 Task: In the Contact  Scarlett_Lewis@queenszoo.com, schedule and save the meeting with title: 'Collaborative Discussion', Select date: '12 August, 2023', select start time: 10:30:AM. Add location on call (415) 123-4589 with meeting description: For further discussion on products, kindly join the meeting.. Logged in from softage.4@softage.net
Action: Mouse moved to (51, 51)
Screenshot: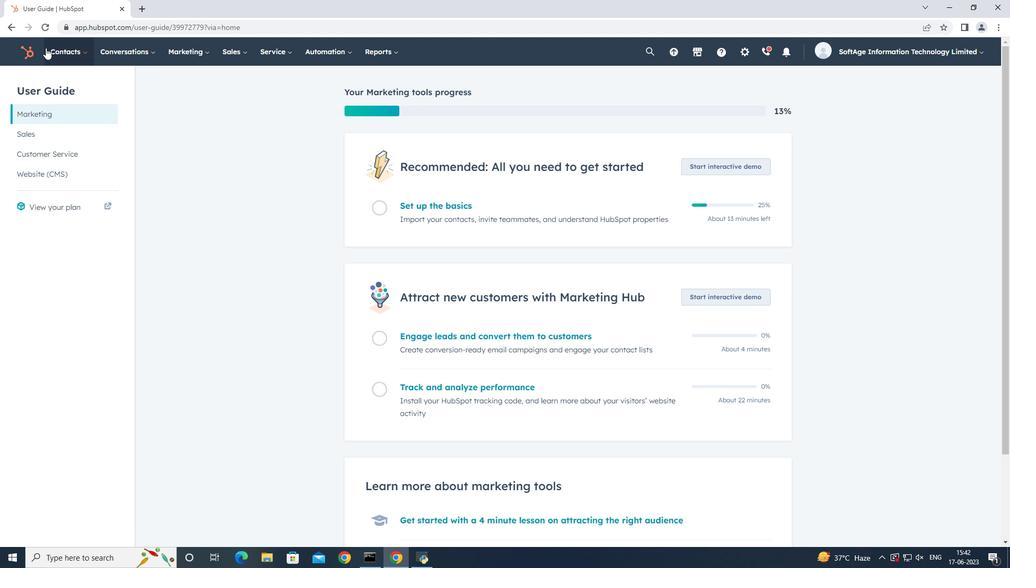 
Action: Mouse pressed left at (51, 51)
Screenshot: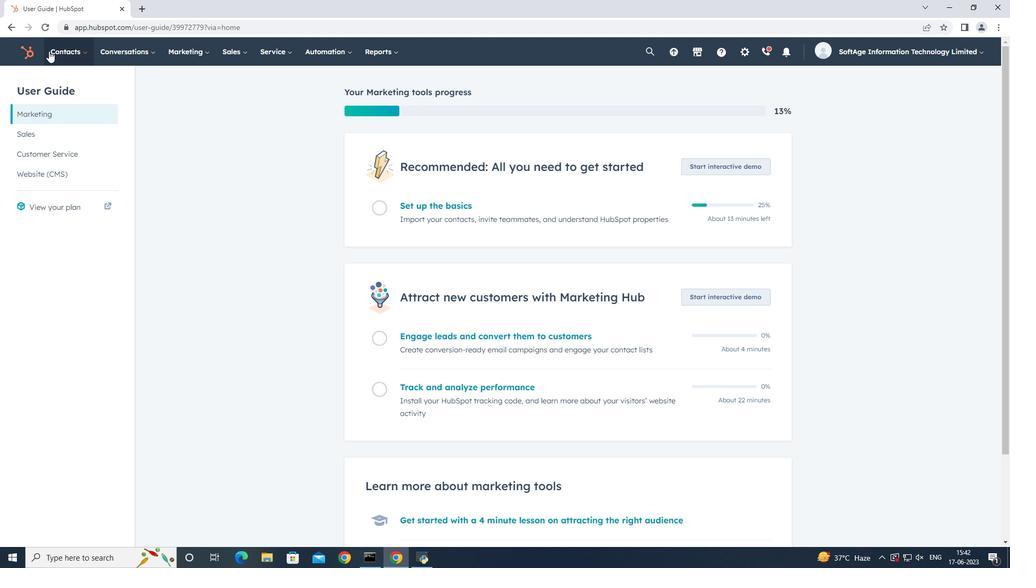 
Action: Mouse moved to (68, 81)
Screenshot: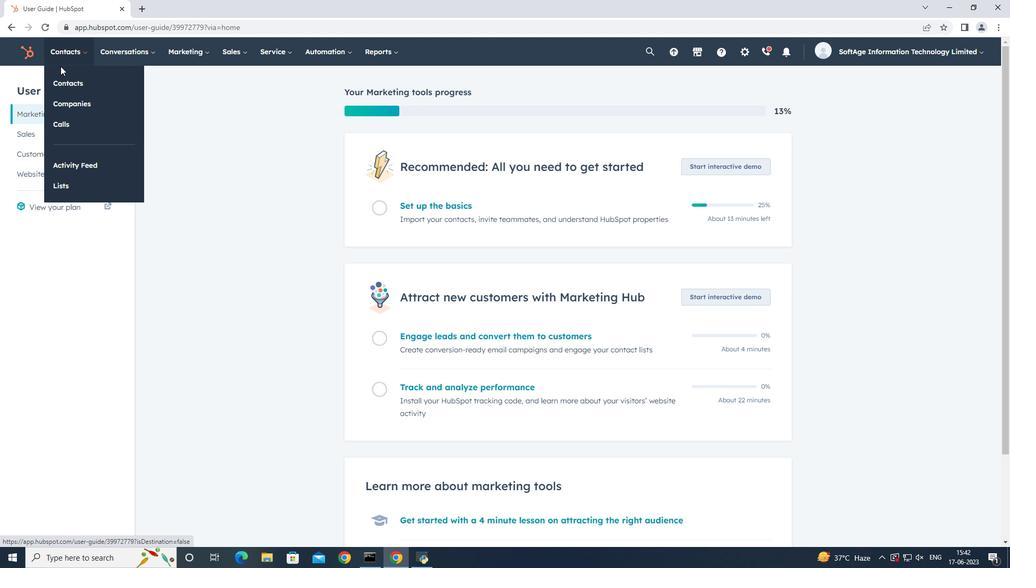 
Action: Mouse pressed left at (68, 81)
Screenshot: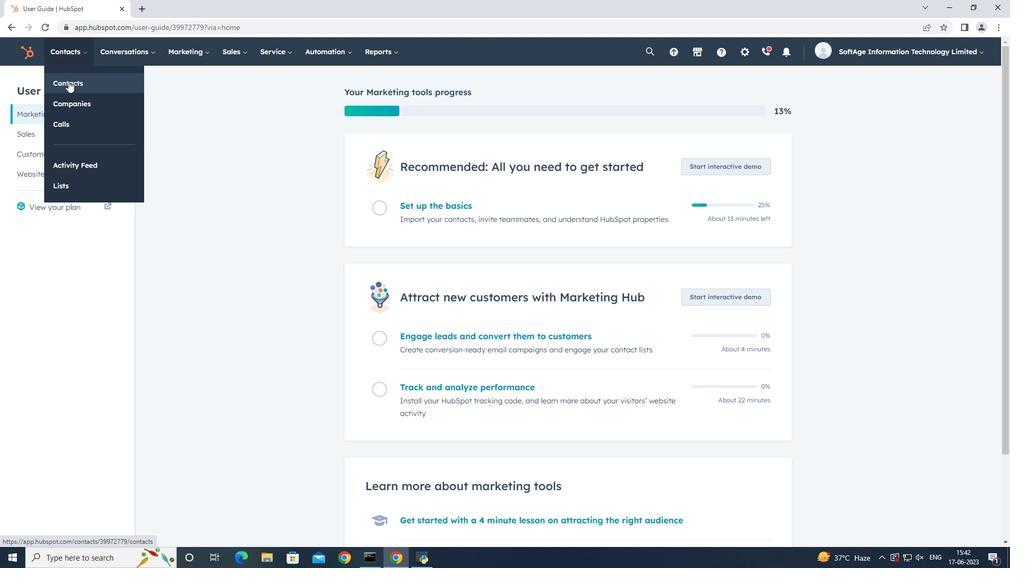 
Action: Mouse moved to (88, 171)
Screenshot: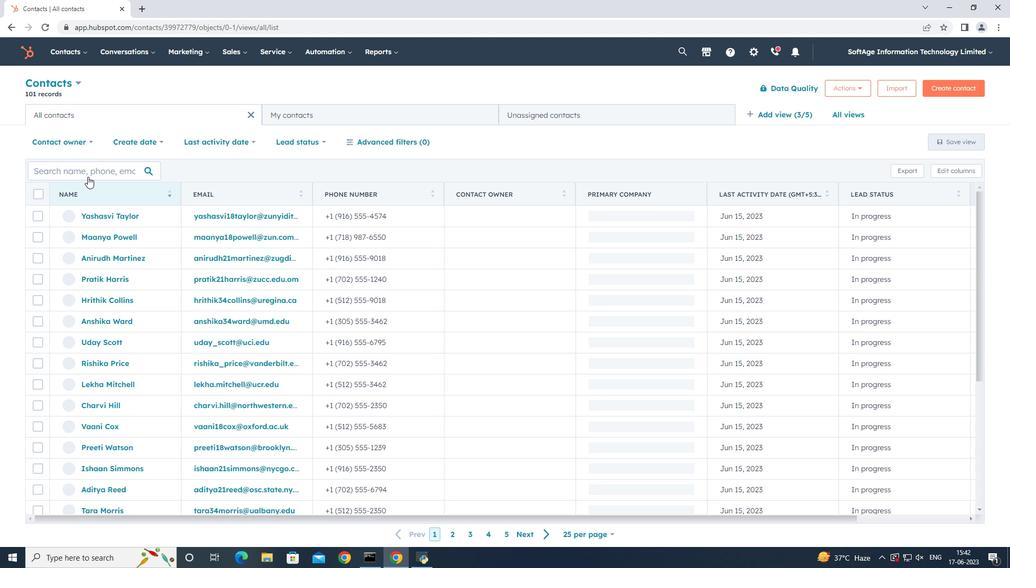 
Action: Mouse pressed left at (88, 171)
Screenshot: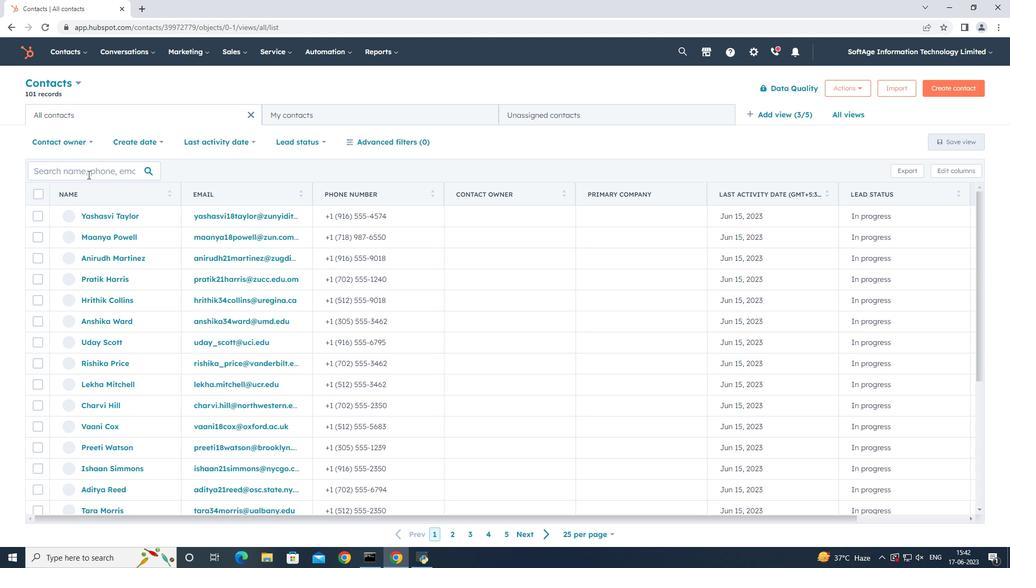 
Action: Key pressed scarlett
Screenshot: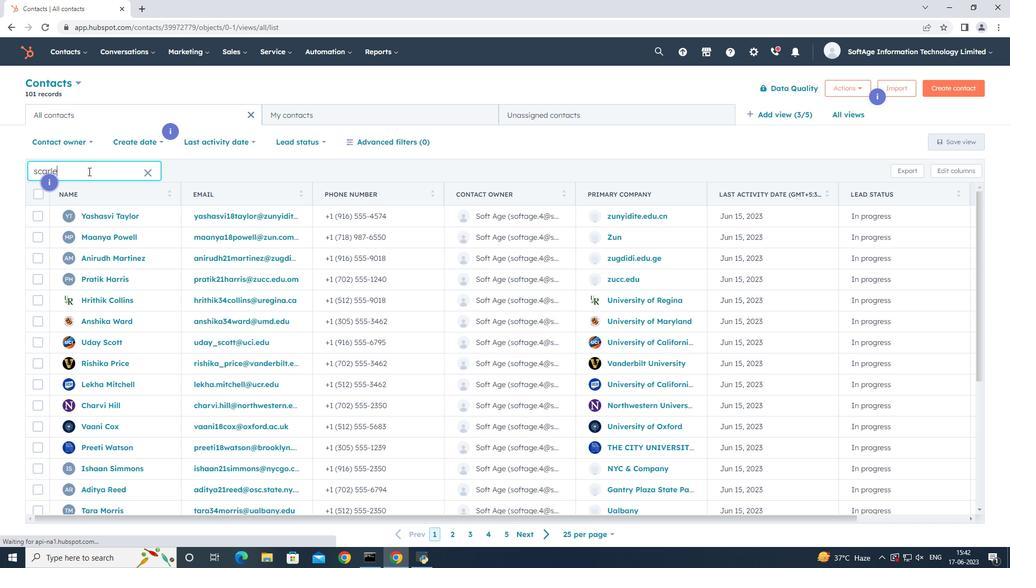 
Action: Mouse moved to (100, 258)
Screenshot: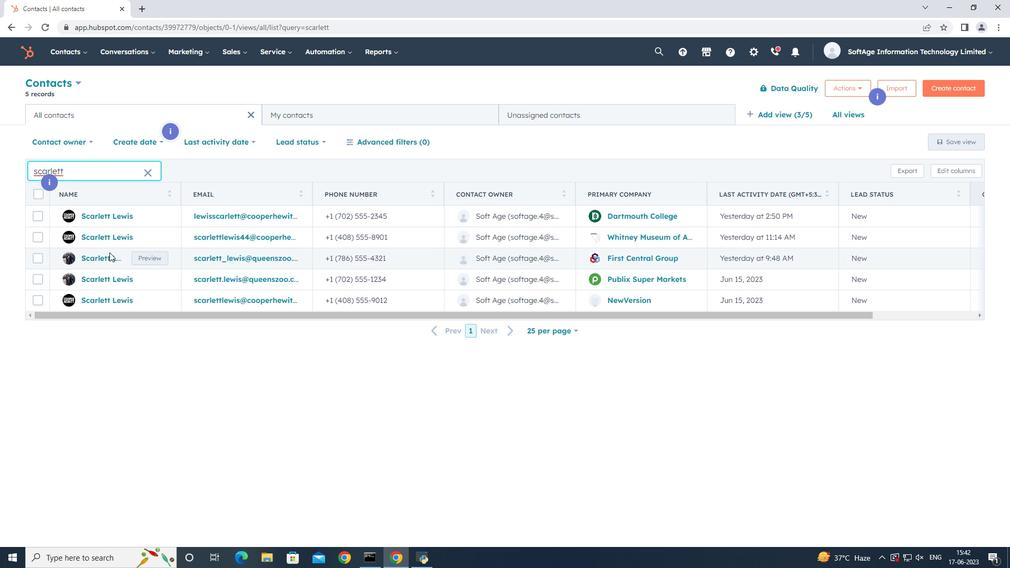 
Action: Mouse pressed left at (100, 258)
Screenshot: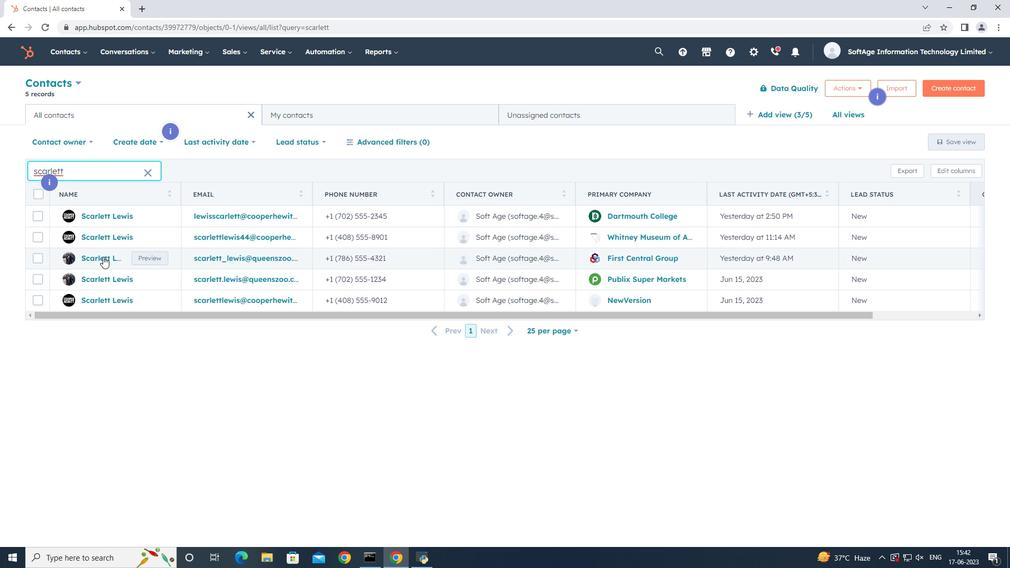 
Action: Mouse moved to (175, 181)
Screenshot: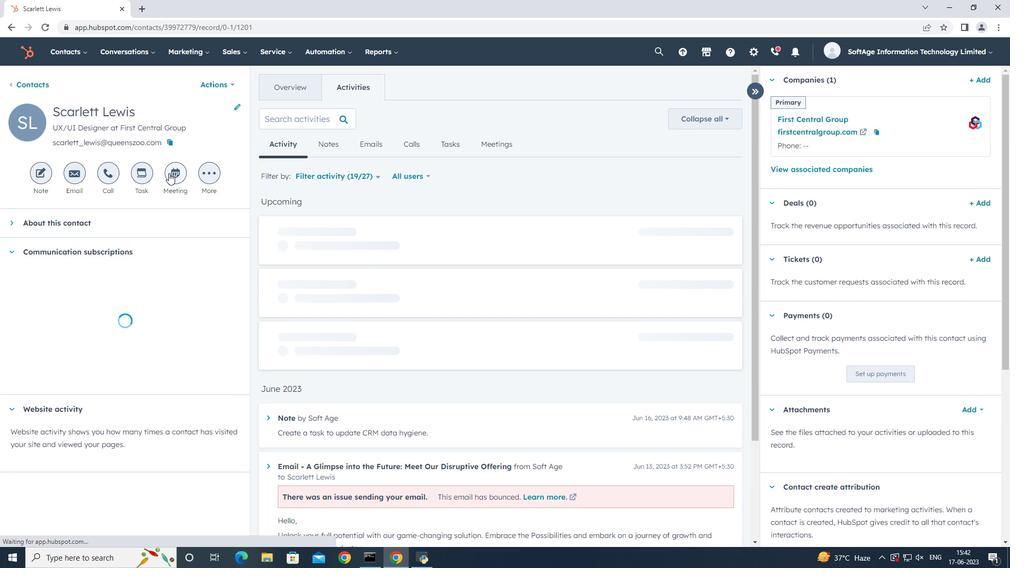 
Action: Mouse pressed left at (175, 181)
Screenshot: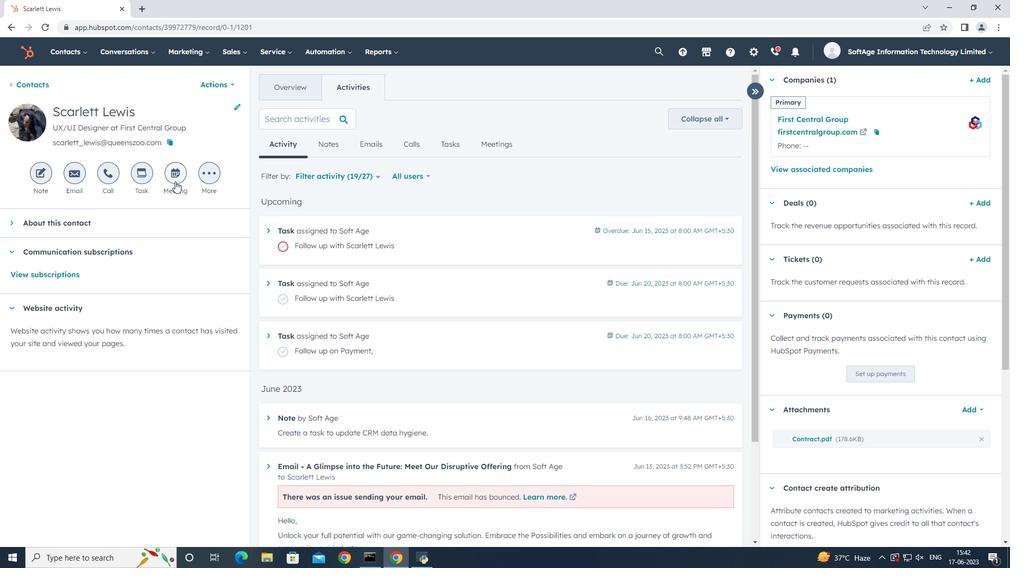 
Action: Mouse moved to (352, 338)
Screenshot: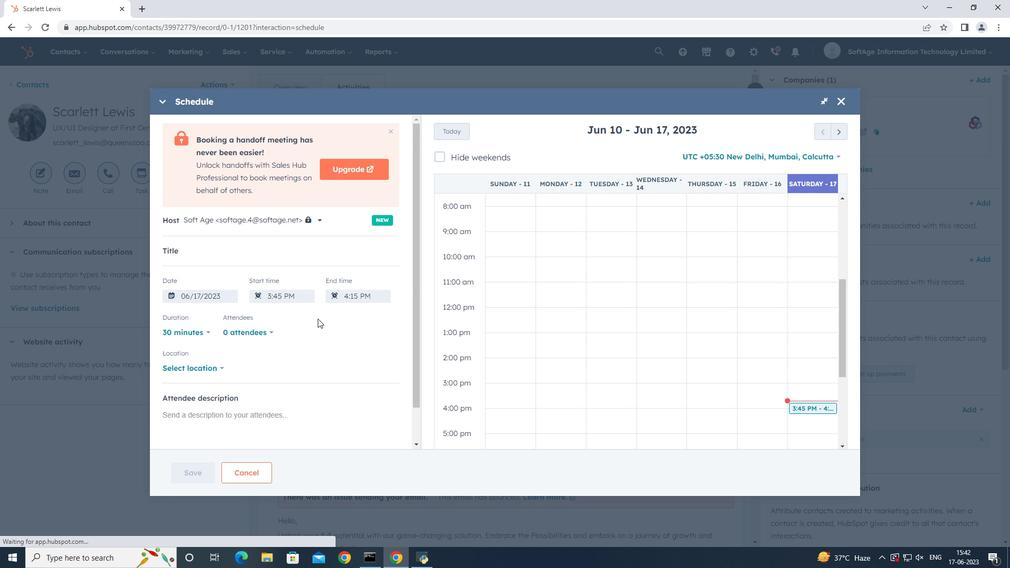 
Action: Key pressed <Key.shift>Collaborative<Key.space><Key.shift>Discussion,
Screenshot: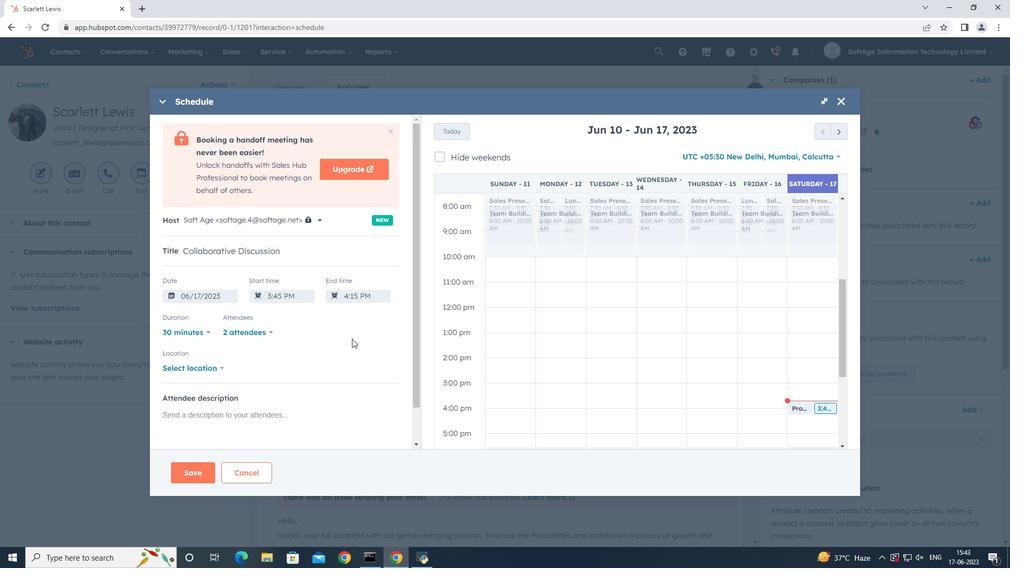 
Action: Mouse moved to (845, 133)
Screenshot: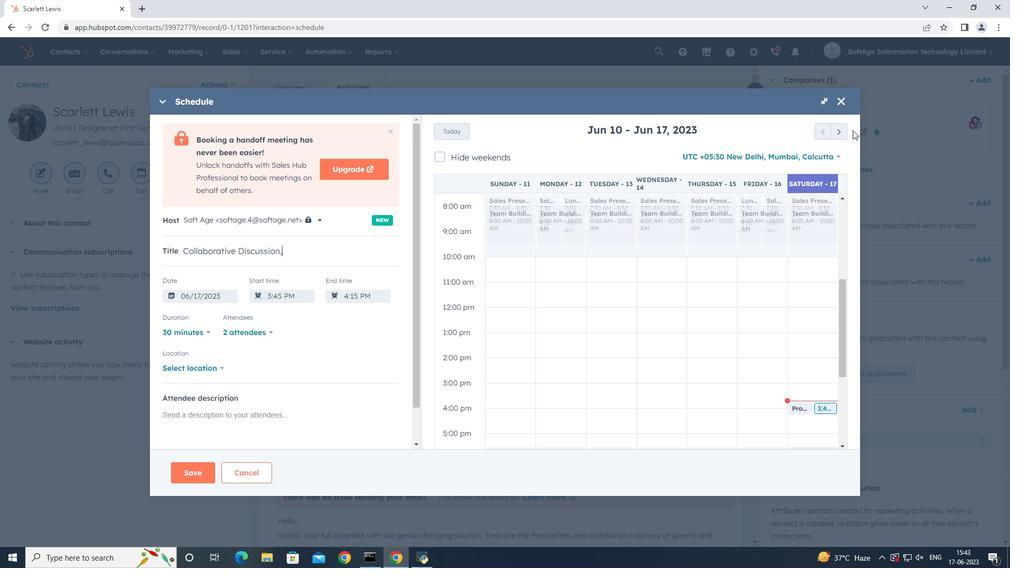 
Action: Mouse pressed left at (845, 133)
Screenshot: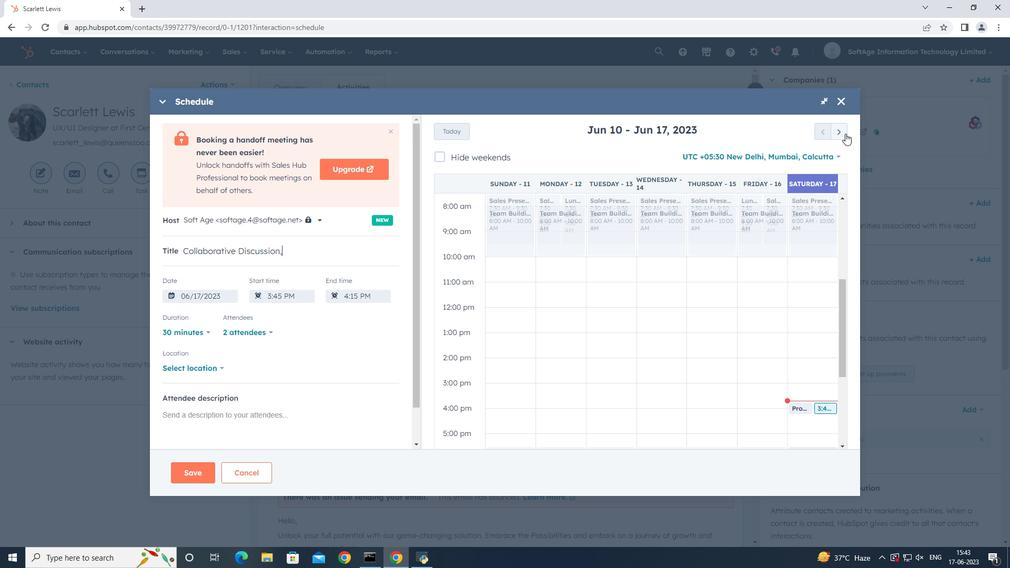 
Action: Mouse pressed left at (845, 133)
Screenshot: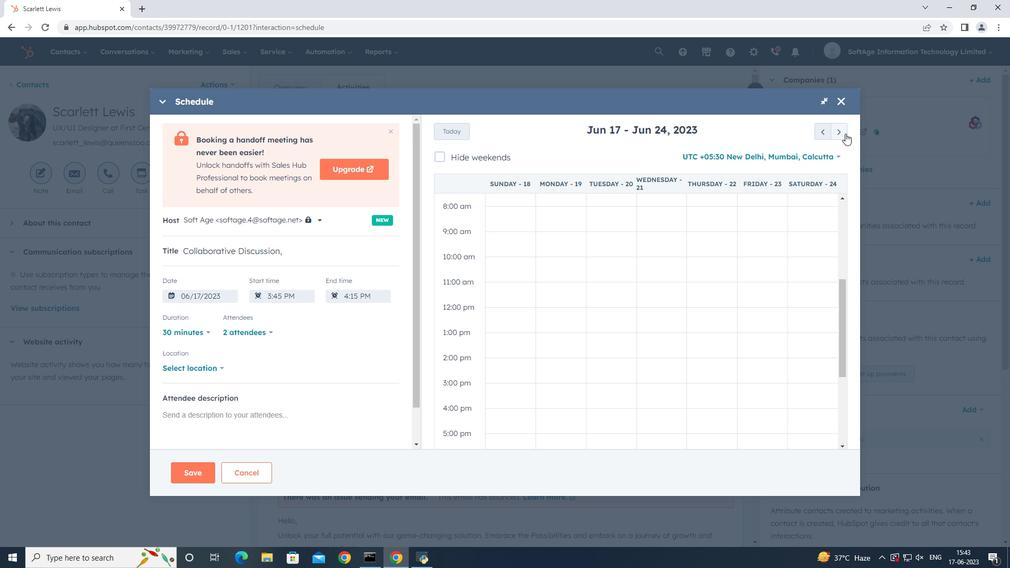 
Action: Mouse pressed left at (845, 133)
Screenshot: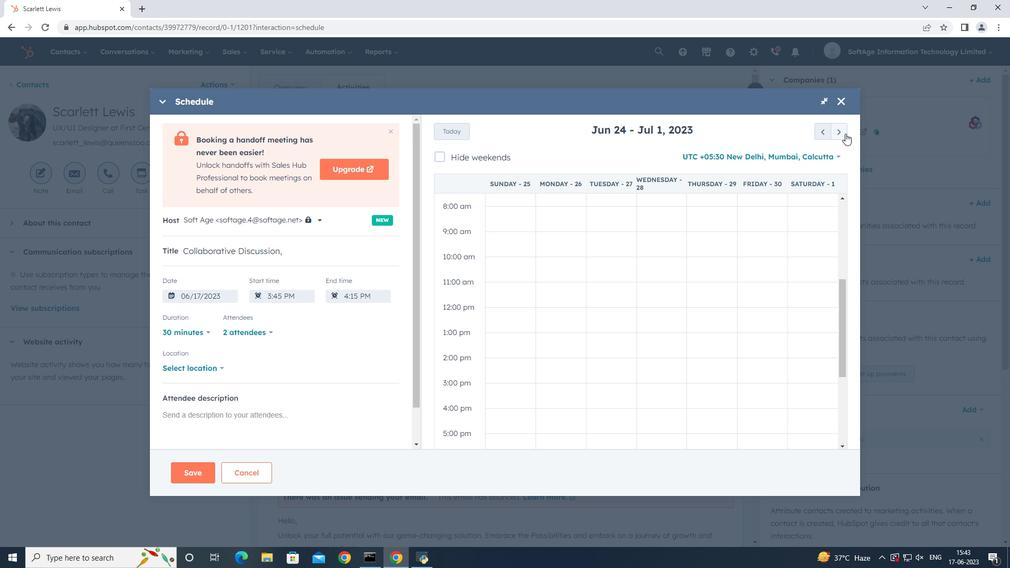 
Action: Mouse pressed left at (845, 133)
Screenshot: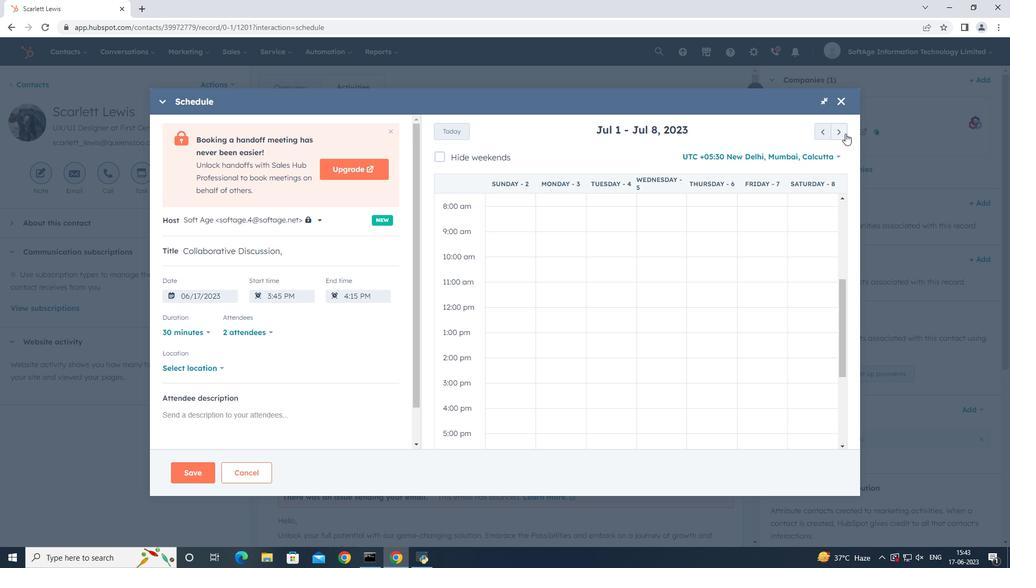 
Action: Mouse pressed left at (845, 133)
Screenshot: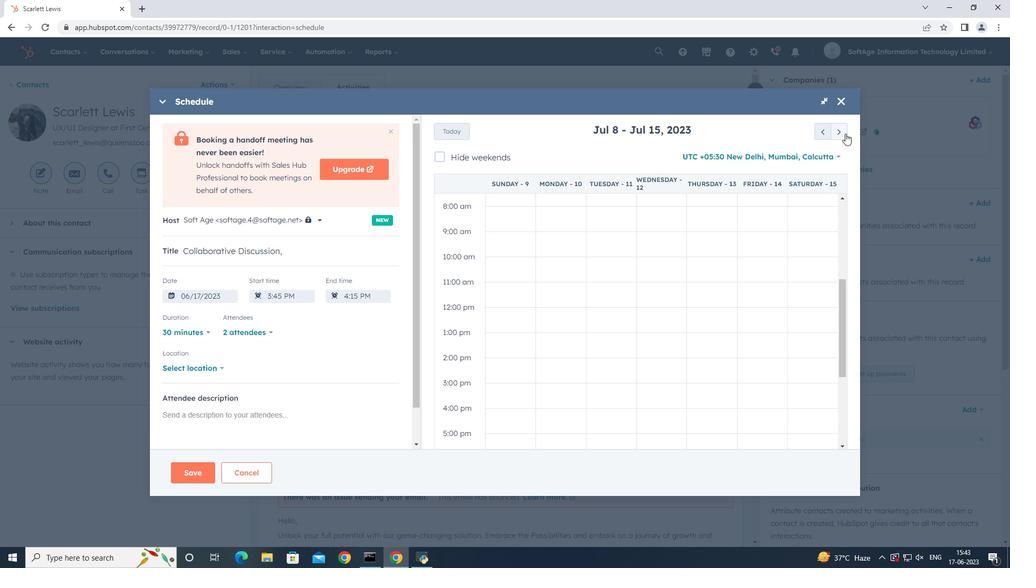 
Action: Mouse pressed left at (845, 133)
Screenshot: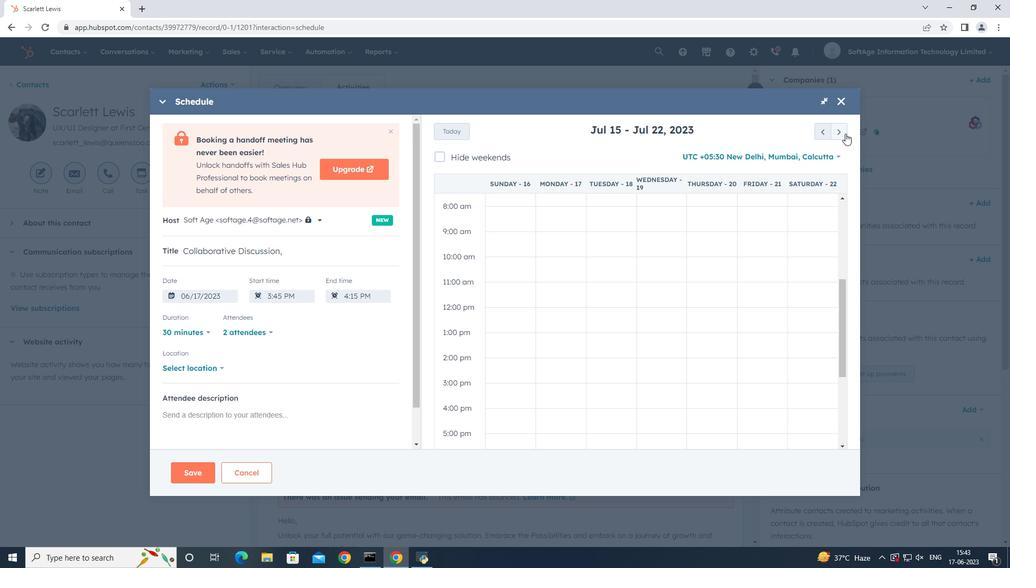 
Action: Mouse pressed left at (845, 133)
Screenshot: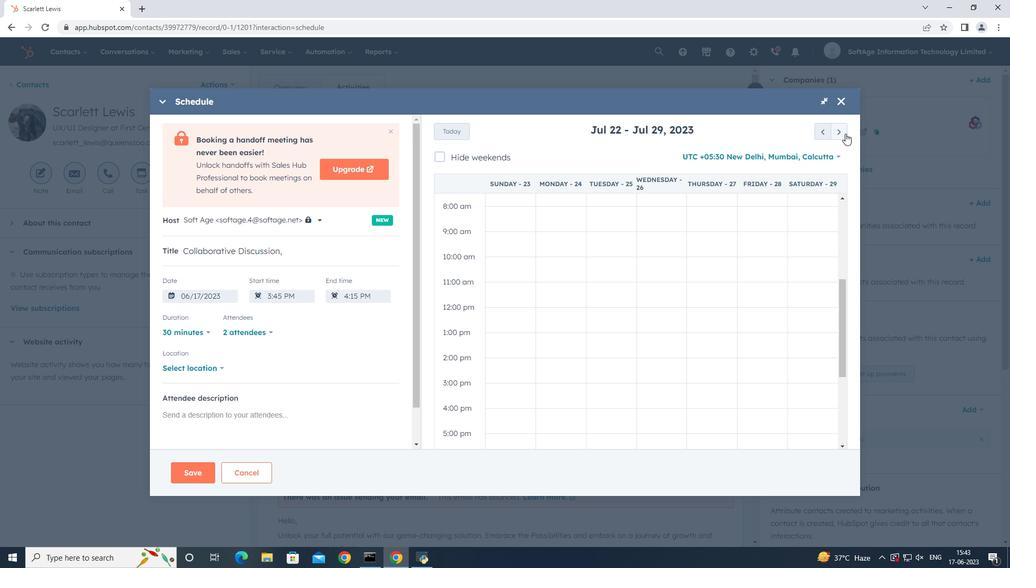 
Action: Mouse pressed left at (845, 133)
Screenshot: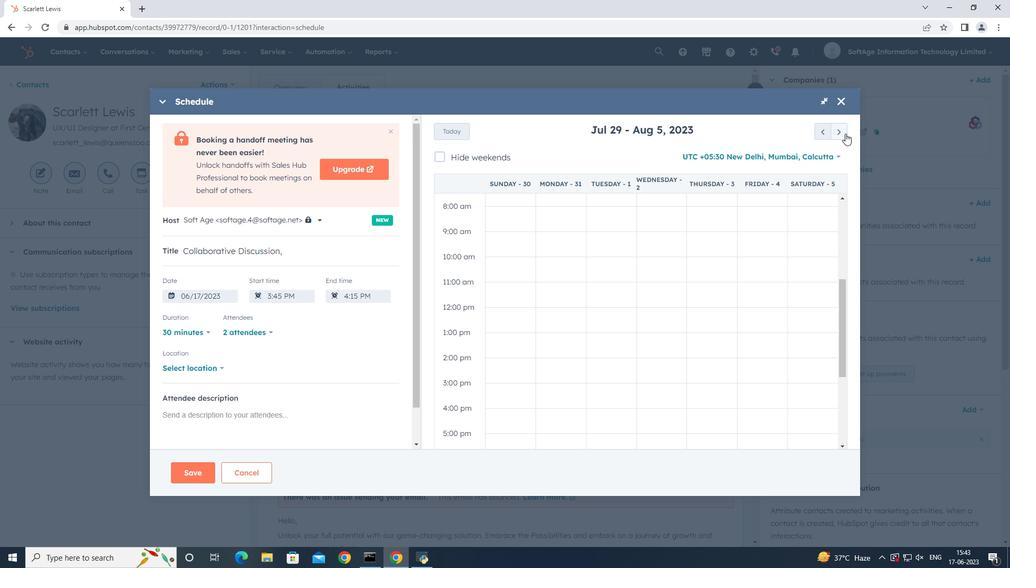 
Action: Mouse moved to (803, 266)
Screenshot: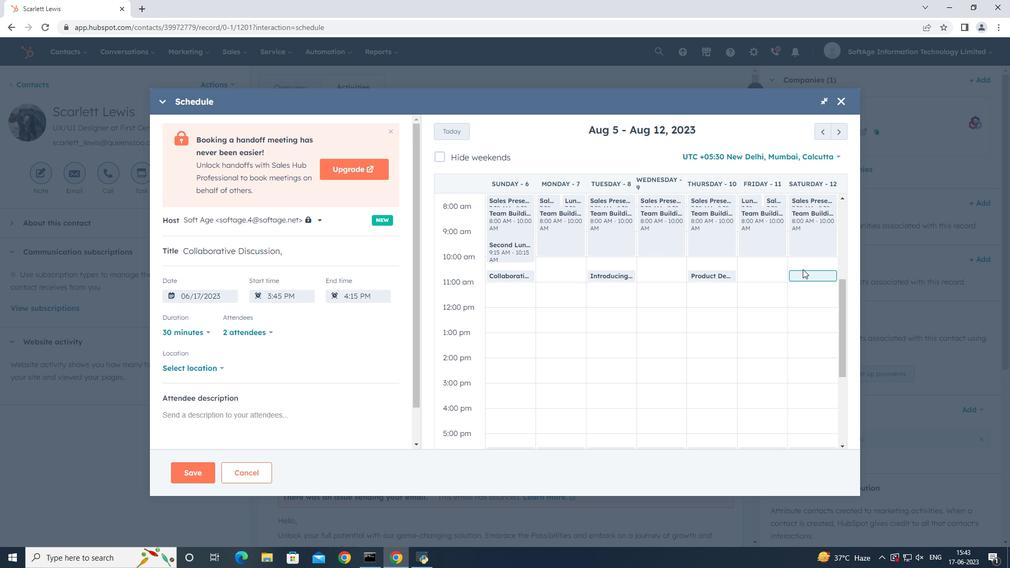 
Action: Mouse pressed left at (803, 266)
Screenshot: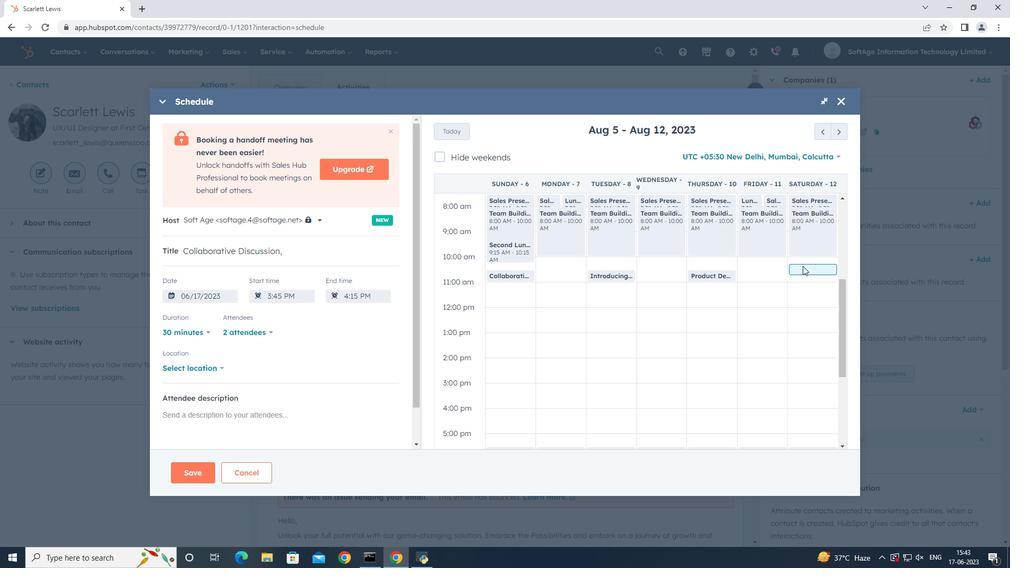 
Action: Mouse moved to (810, 276)
Screenshot: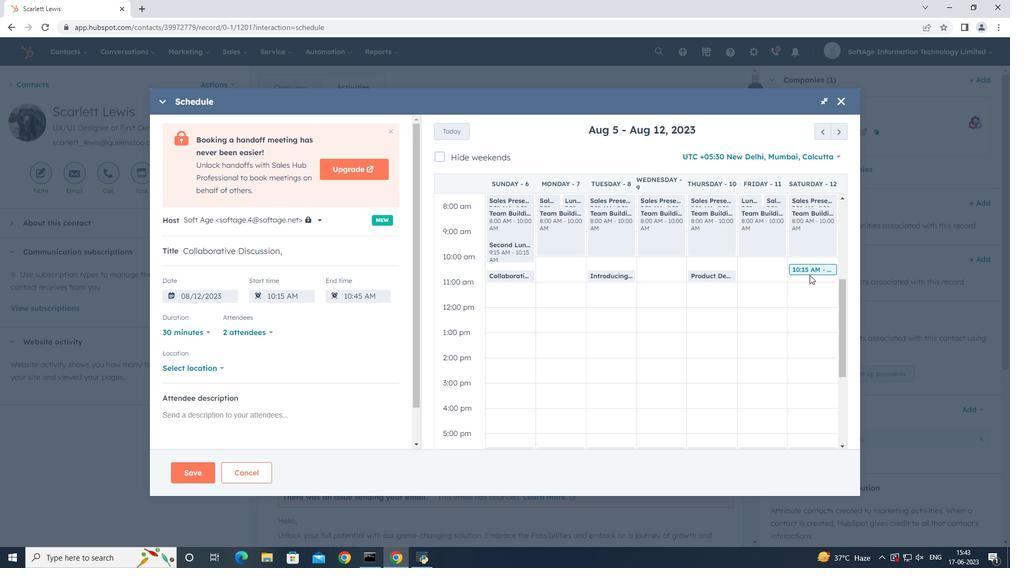 
Action: Mouse pressed left at (810, 276)
Screenshot: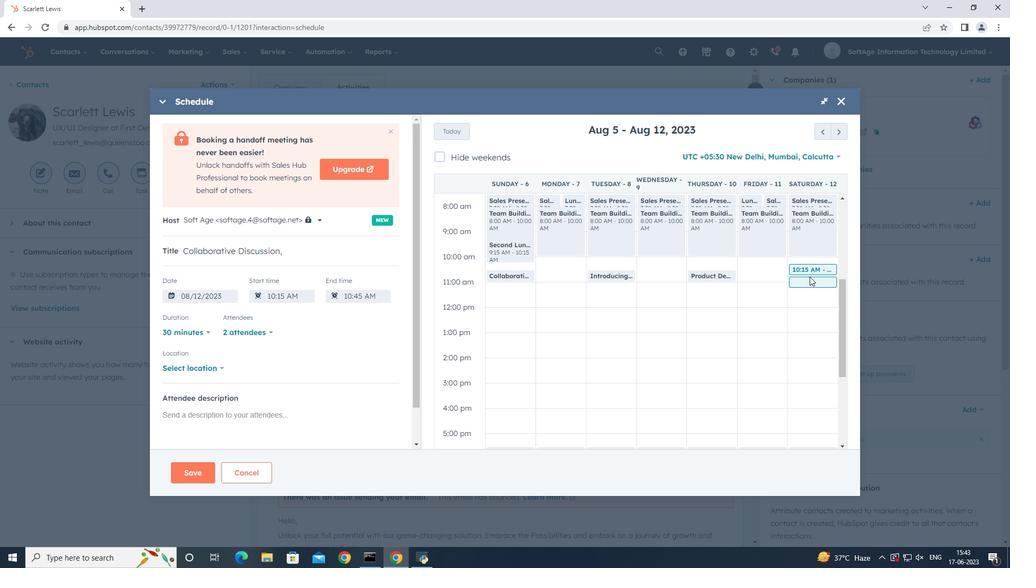 
Action: Mouse moved to (812, 273)
Screenshot: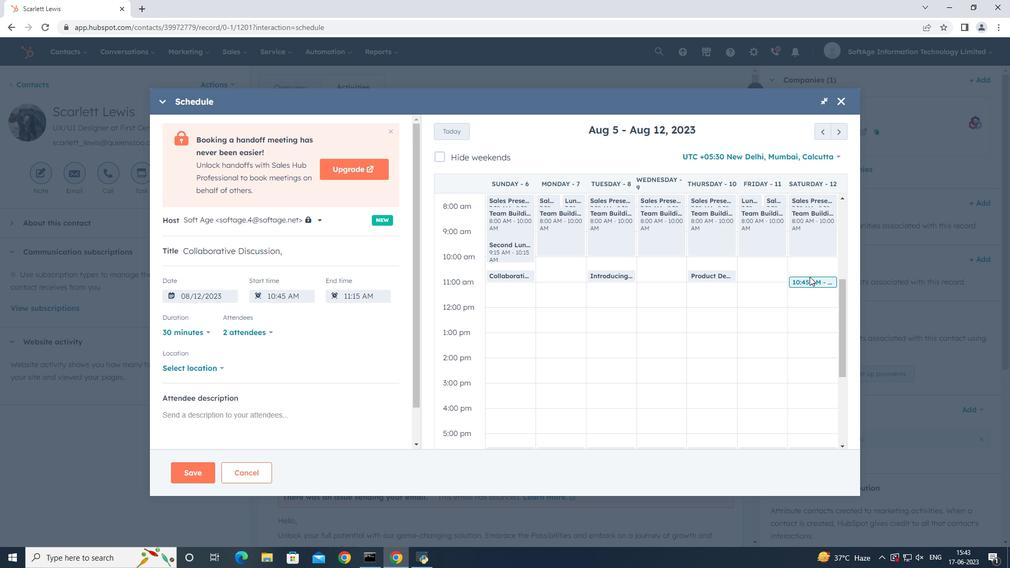 
Action: Mouse pressed left at (812, 273)
Screenshot: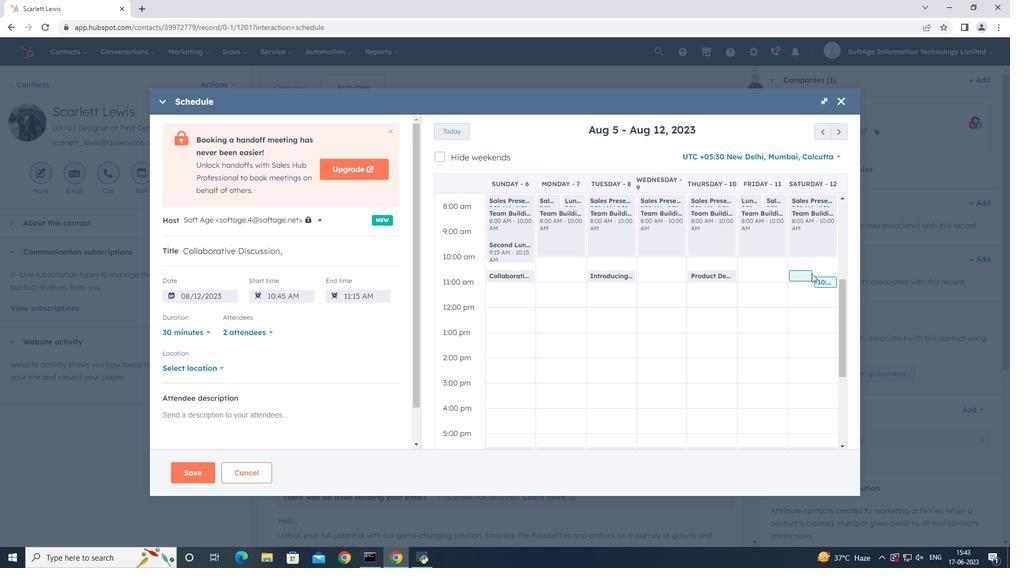 
Action: Mouse moved to (203, 365)
Screenshot: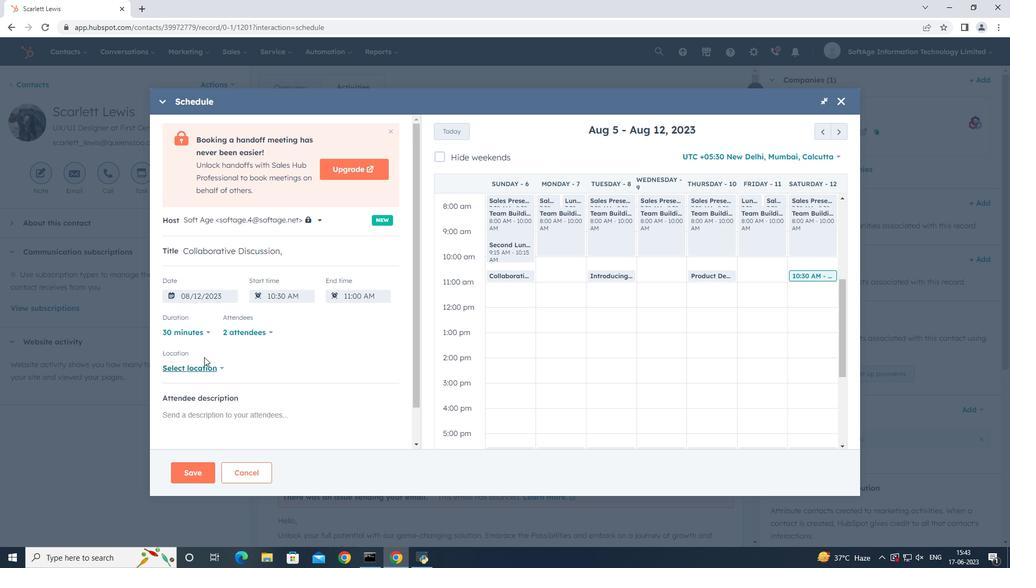 
Action: Mouse pressed left at (203, 365)
Screenshot: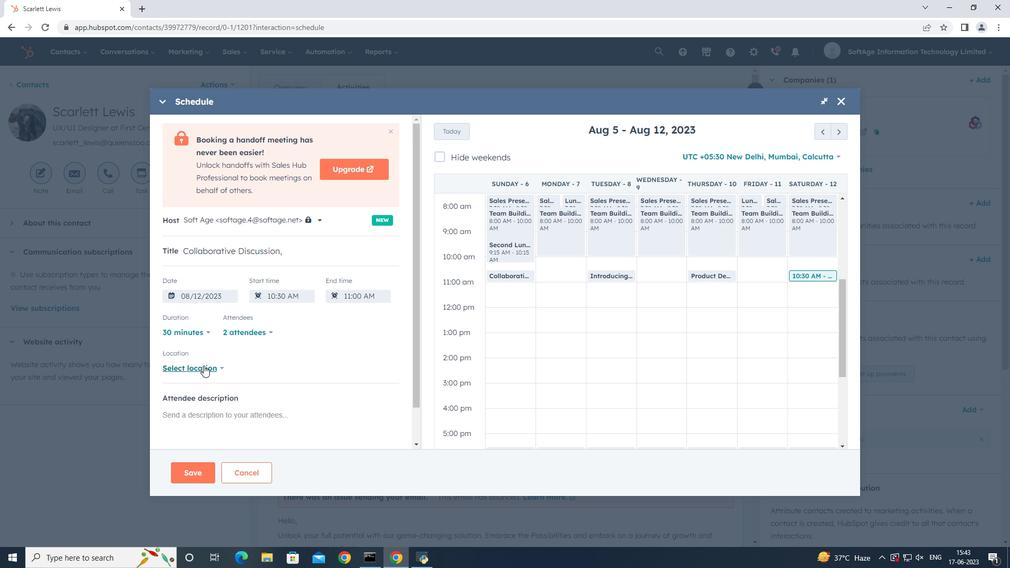 
Action: Mouse moved to (246, 325)
Screenshot: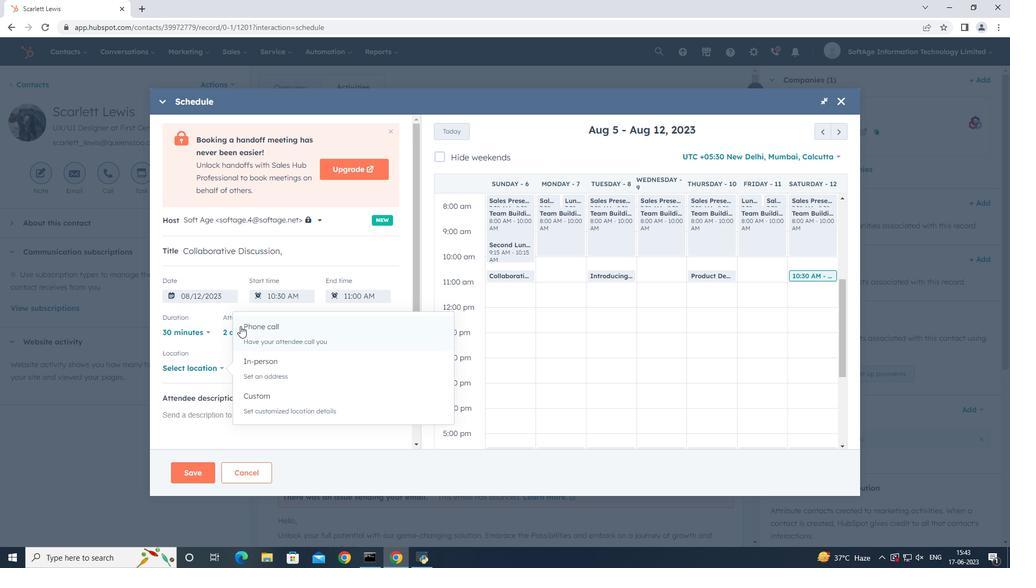 
Action: Mouse pressed left at (246, 325)
Screenshot: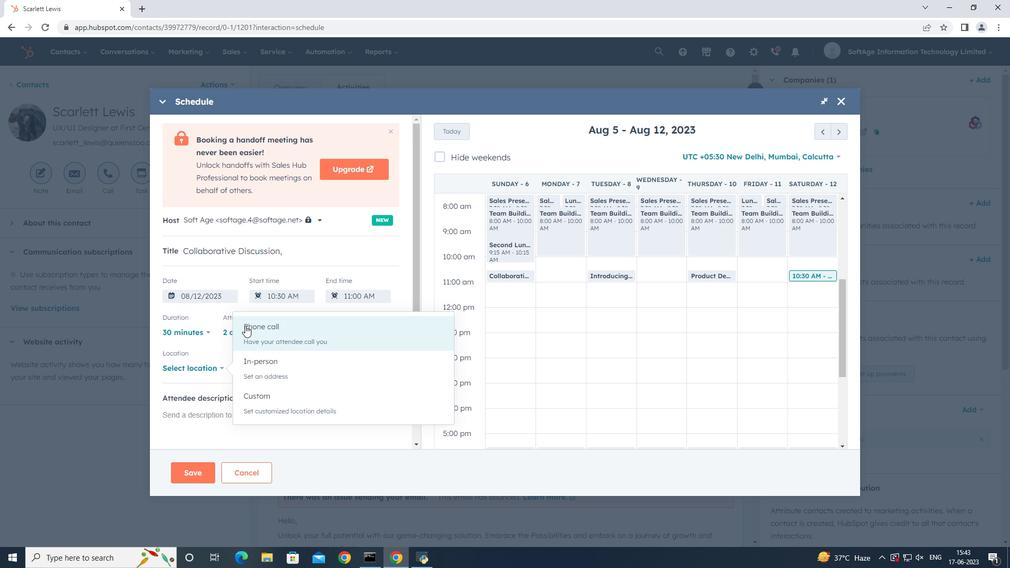 
Action: Mouse moved to (266, 364)
Screenshot: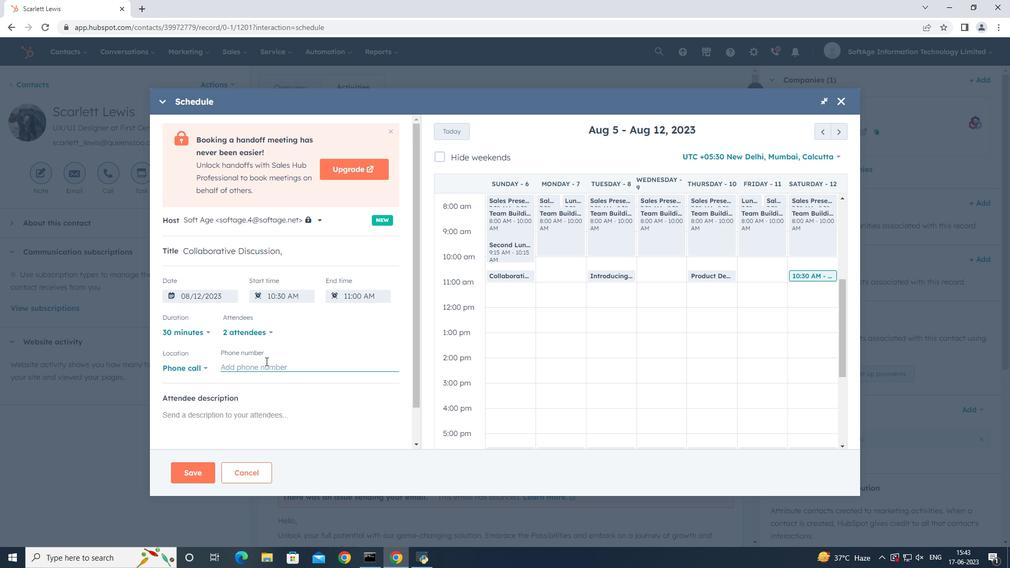 
Action: Mouse pressed left at (266, 364)
Screenshot: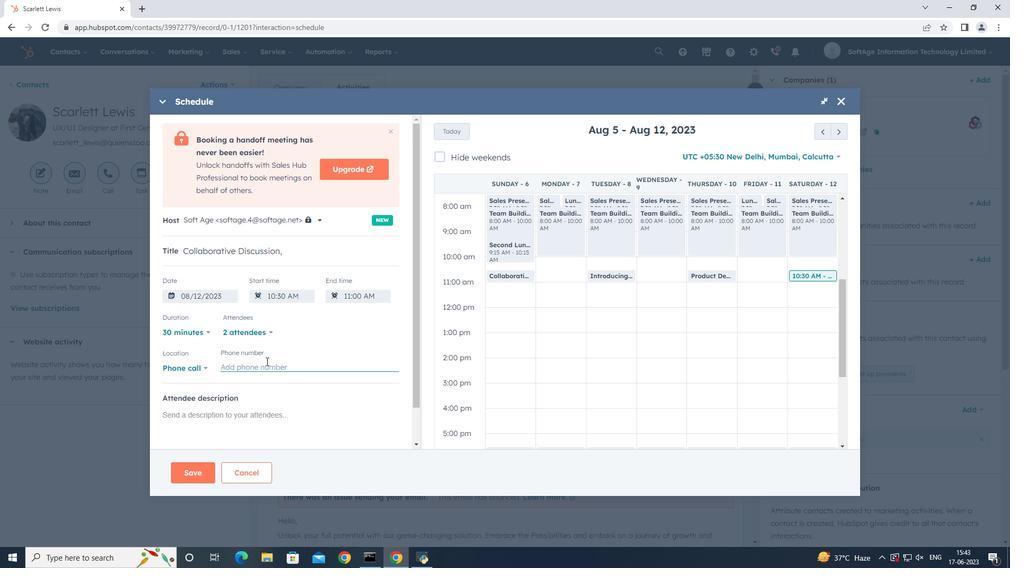 
Action: Mouse moved to (265, 366)
Screenshot: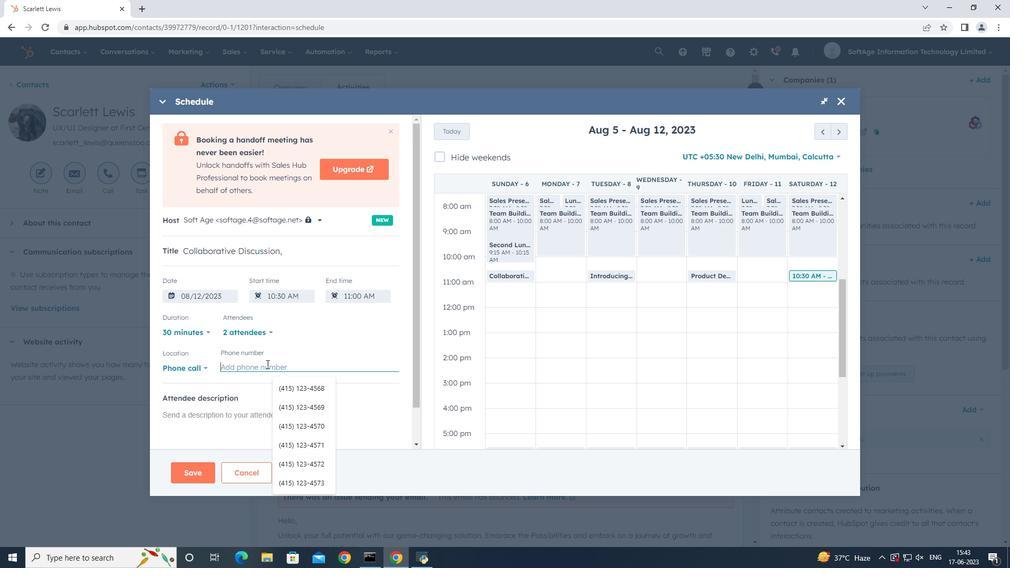 
Action: Key pressed <Key.shift_r>(415<Key.shift_r>)<Key.space>13<Key.backspace>23-
Screenshot: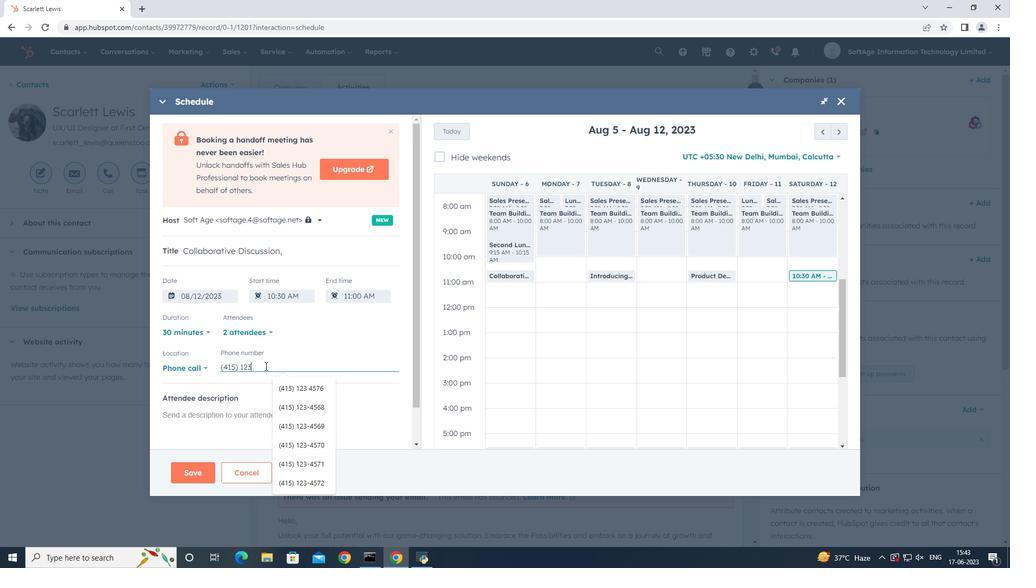 
Action: Mouse moved to (360, 324)
Screenshot: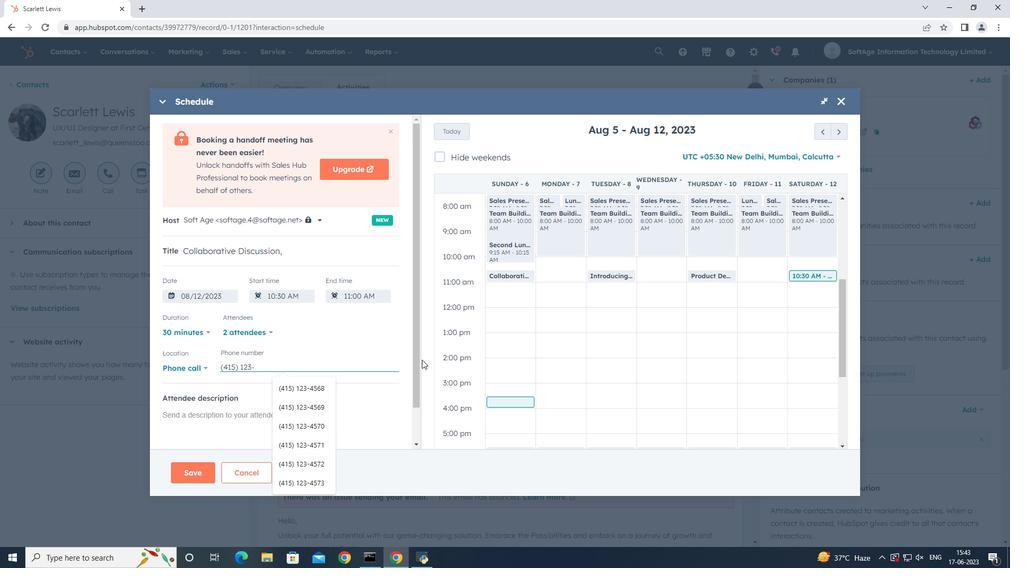 
Action: Key pressed 4589
Screenshot: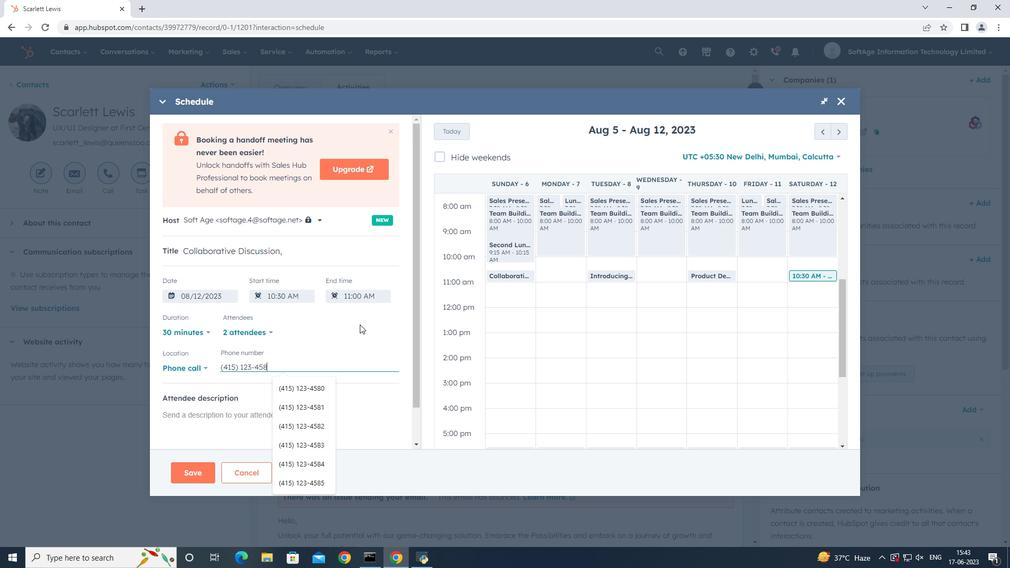 
Action: Mouse moved to (247, 412)
Screenshot: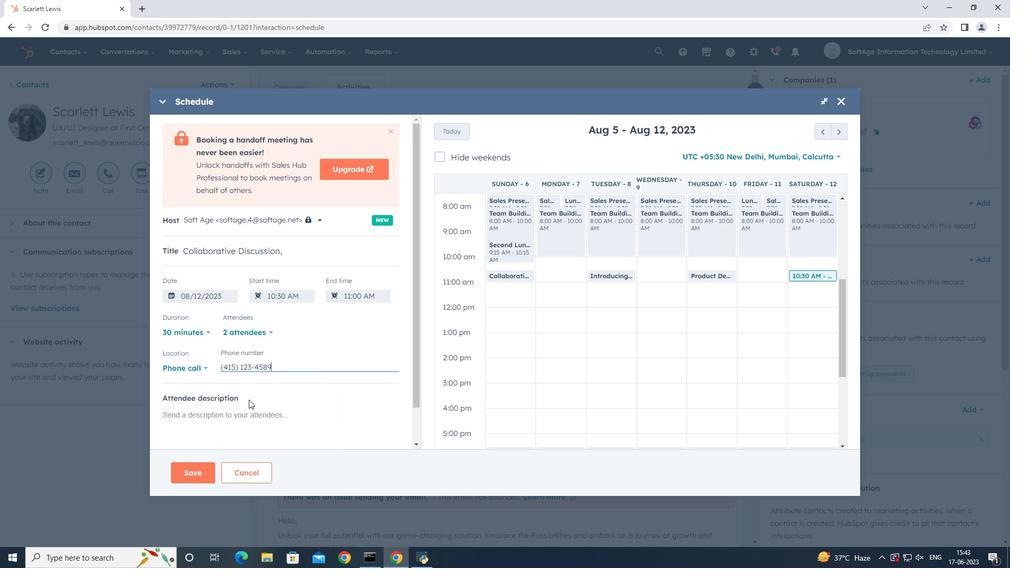 
Action: Mouse pressed left at (247, 412)
Screenshot: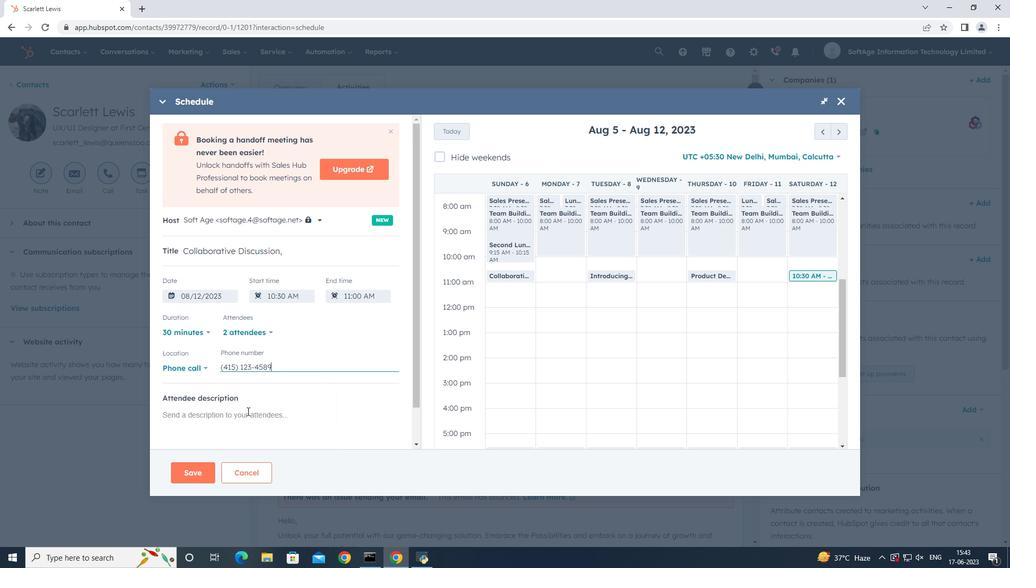 
Action: Mouse moved to (276, 414)
Screenshot: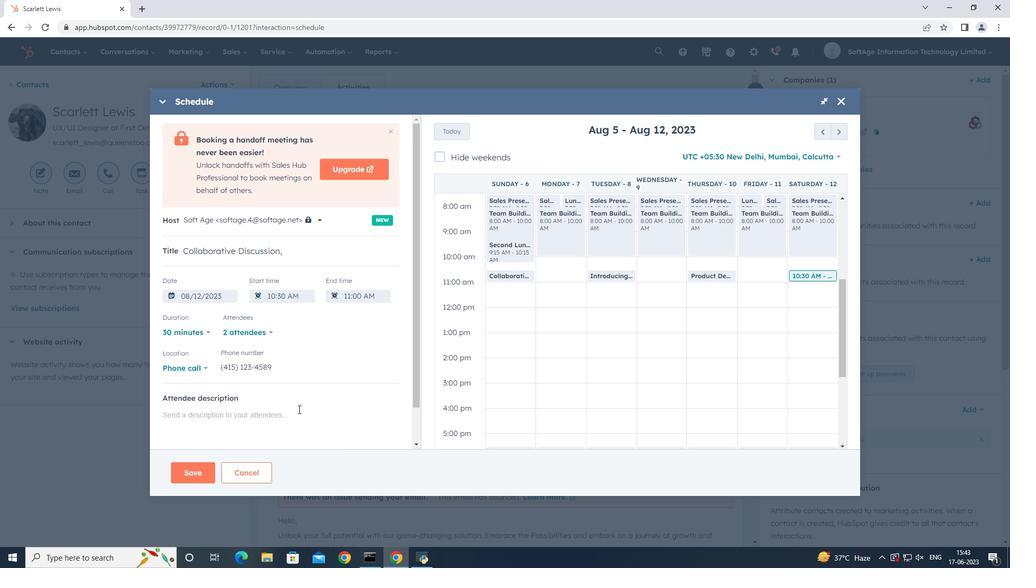 
Action: Key pressed <Key.shift>For<Key.space>further<Key.space>discussion<Key.space>on<Key.space>products,<Key.space>kindly<Key.space>join<Key.space>the<Key.space>meeting..
Screenshot: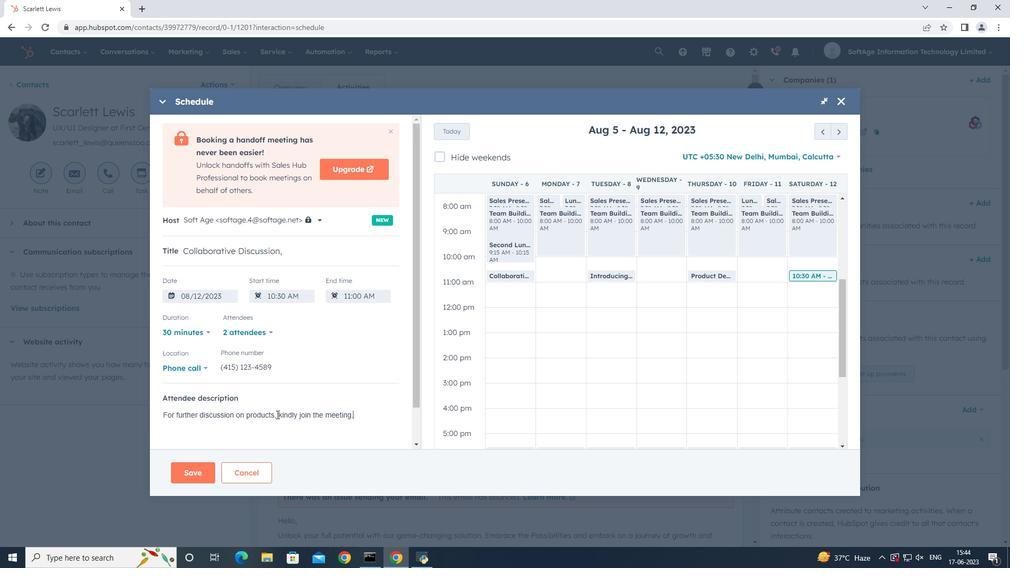 
Action: Mouse moved to (190, 482)
Screenshot: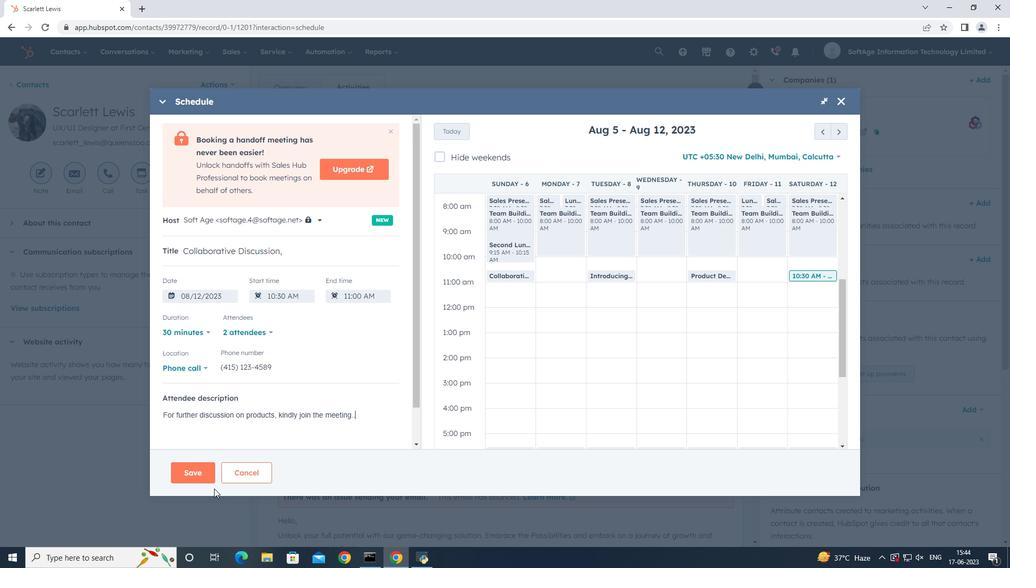 
Action: Mouse pressed left at (190, 482)
Screenshot: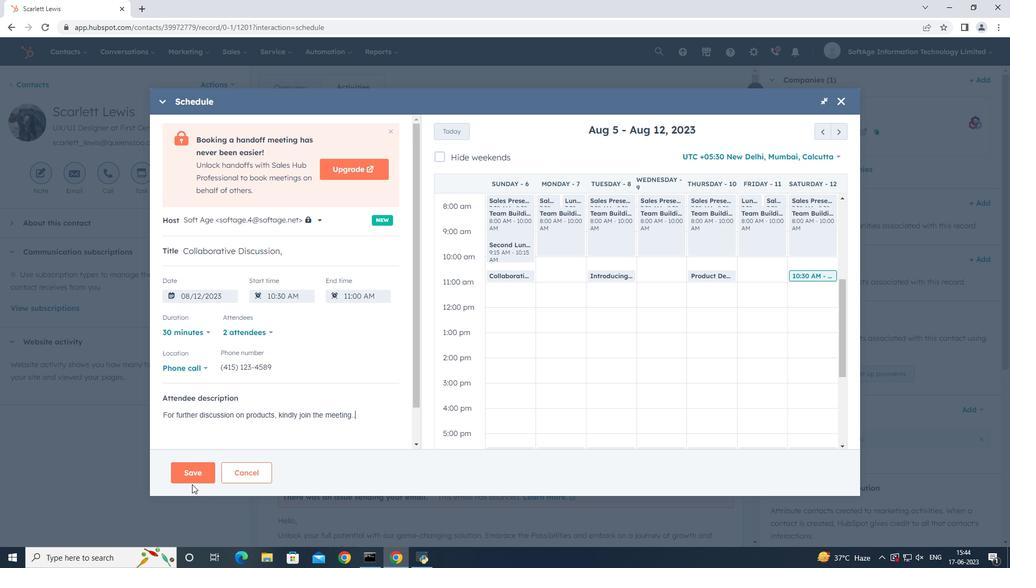 
Action: Mouse moved to (603, 167)
Screenshot: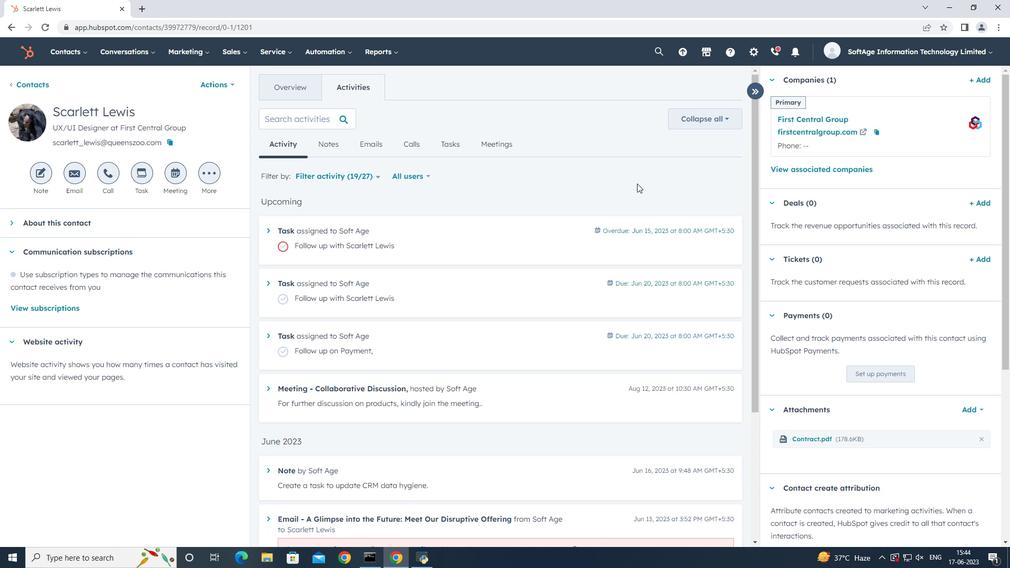 
